 Task: Add to Favorite in "Movie A.mp4" and "Image B.jpg"
Action: Mouse moved to (508, 111)
Screenshot: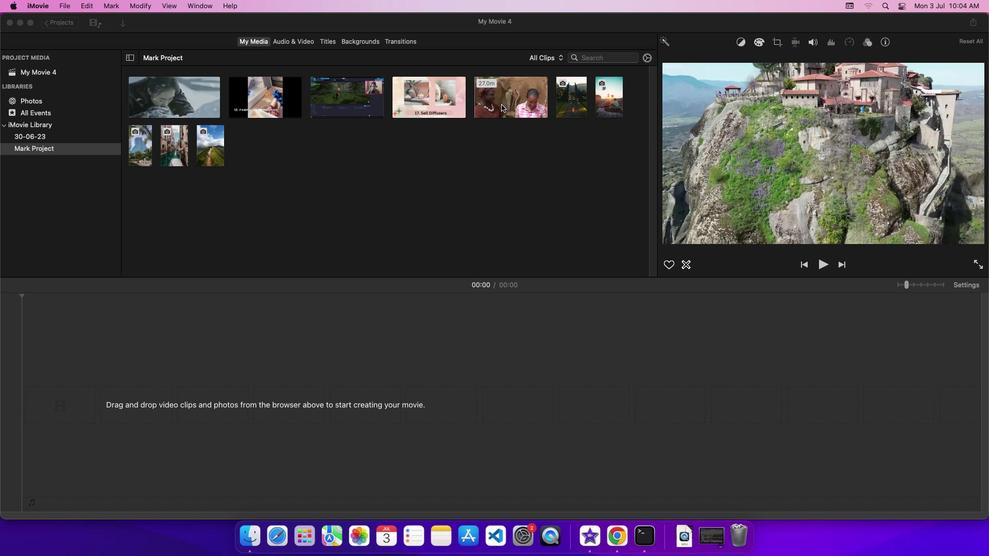 
Action: Mouse pressed left at (508, 111)
Screenshot: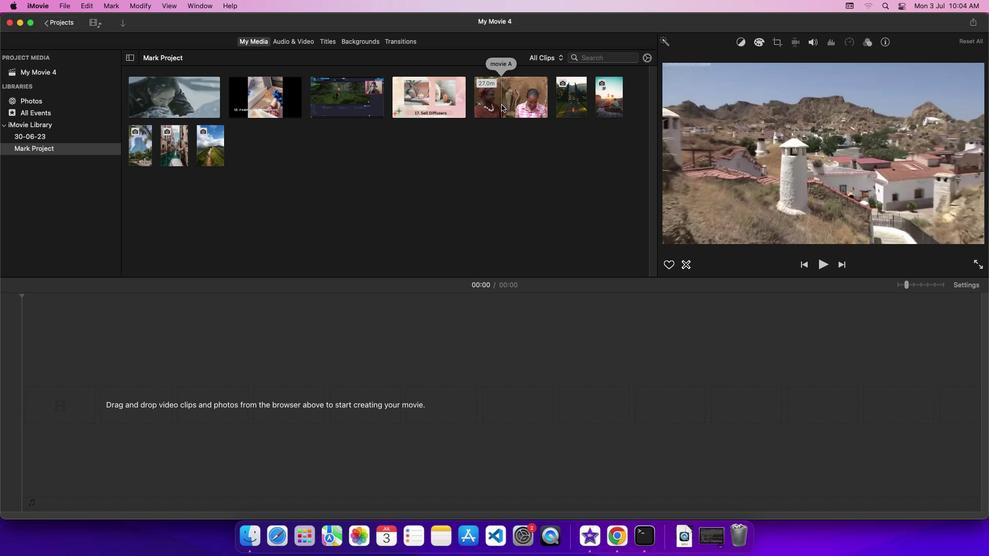 
Action: Mouse moved to (115, 10)
Screenshot: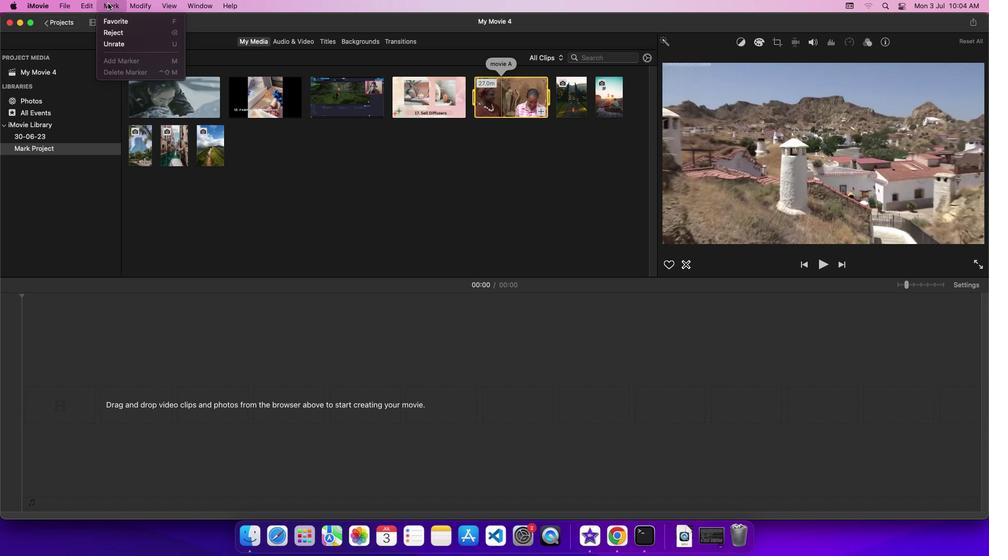 
Action: Mouse pressed left at (115, 10)
Screenshot: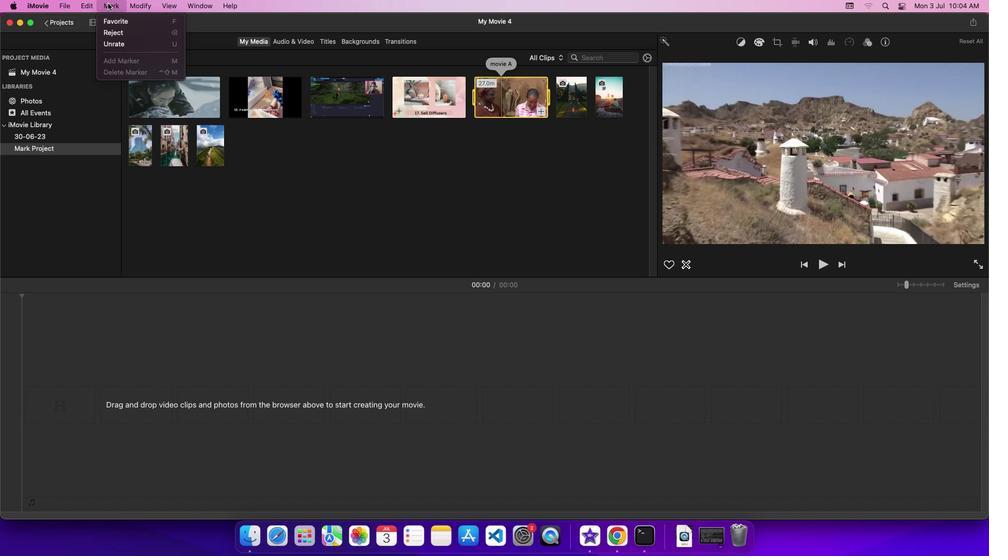 
Action: Mouse moved to (124, 26)
Screenshot: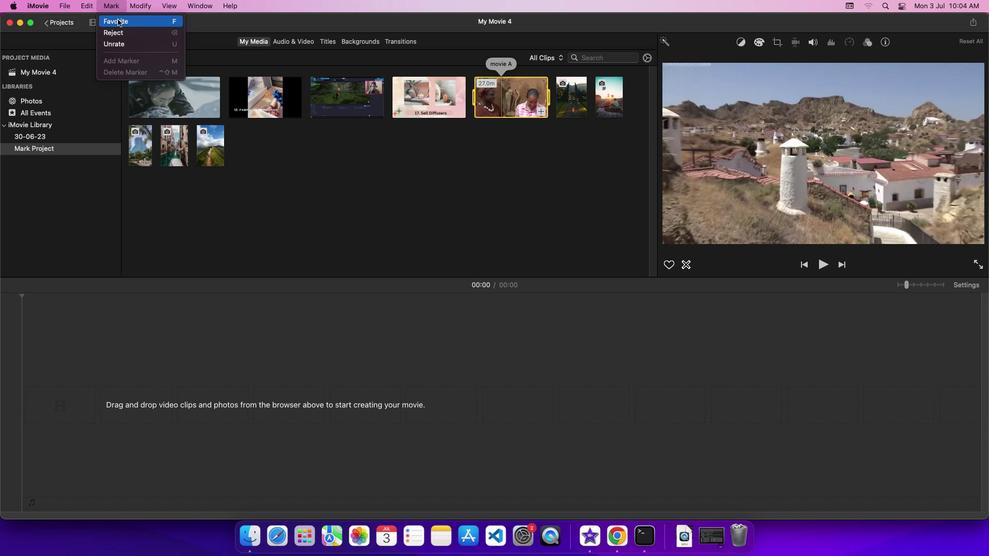 
Action: Mouse pressed left at (124, 26)
Screenshot: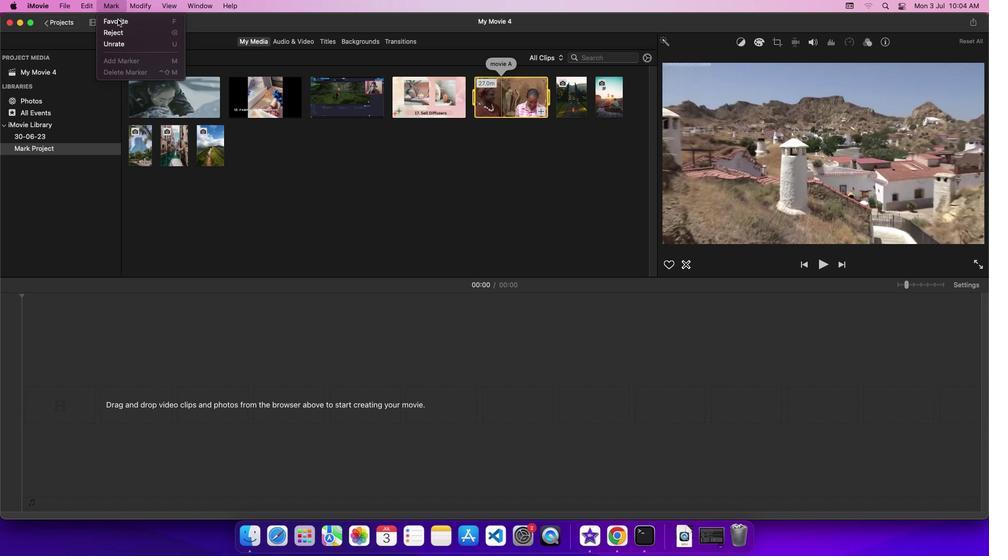 
Action: Mouse moved to (580, 110)
Screenshot: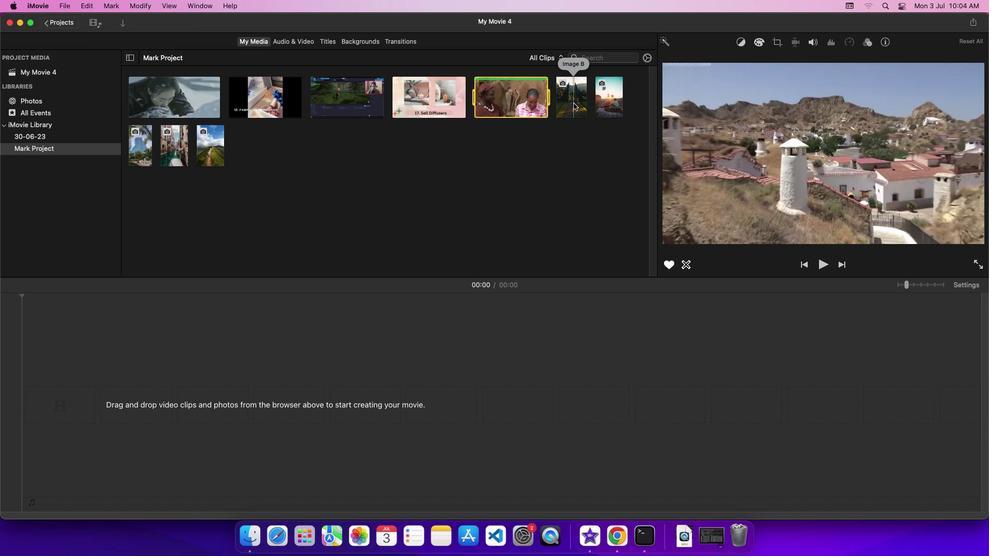
Action: Mouse pressed left at (580, 110)
Screenshot: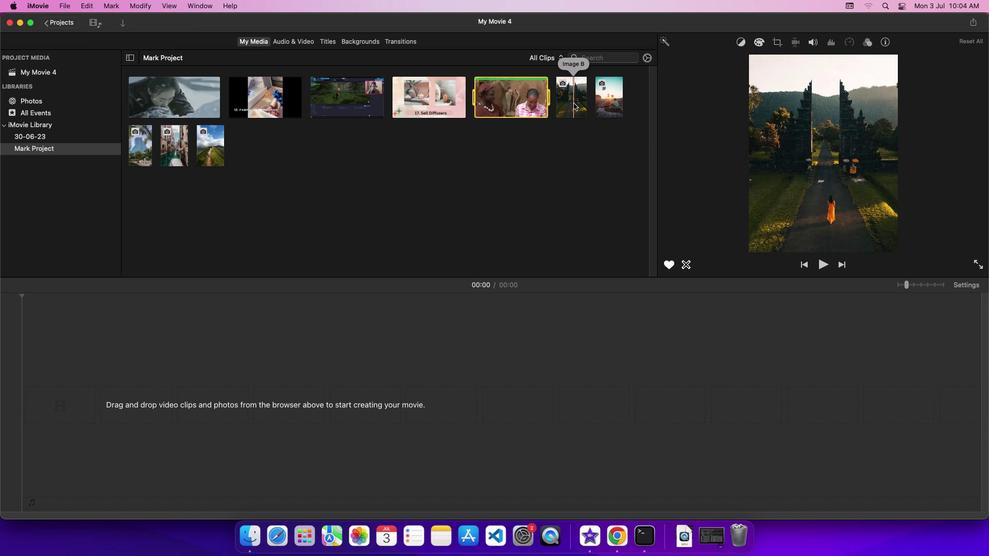 
Action: Mouse moved to (116, 10)
Screenshot: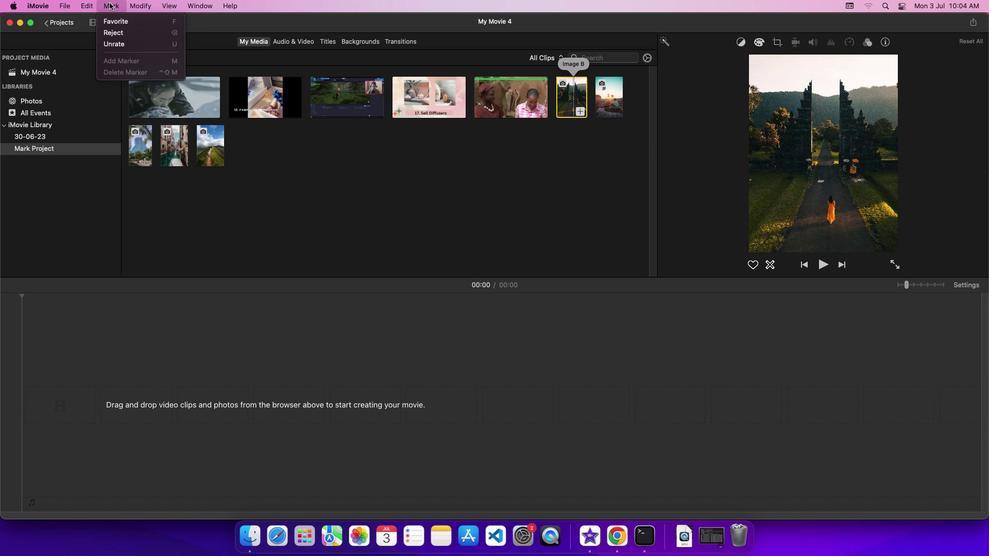 
Action: Mouse pressed left at (116, 10)
Screenshot: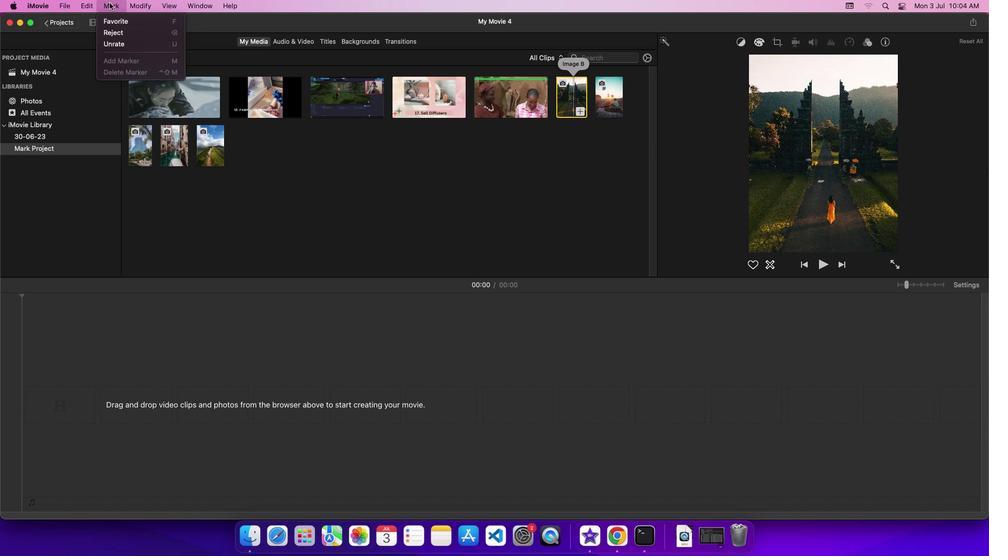 
Action: Mouse moved to (125, 27)
Screenshot: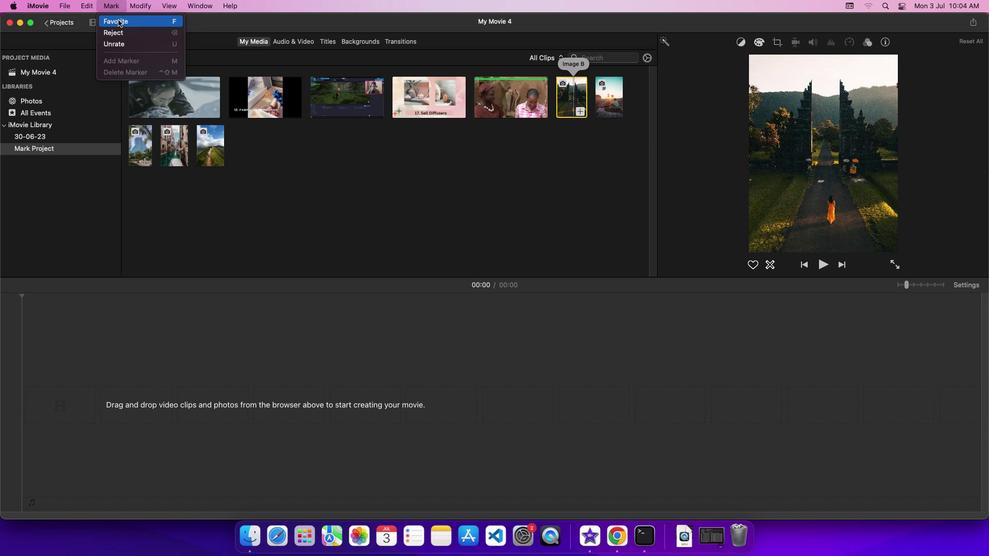 
Action: Mouse pressed left at (125, 27)
Screenshot: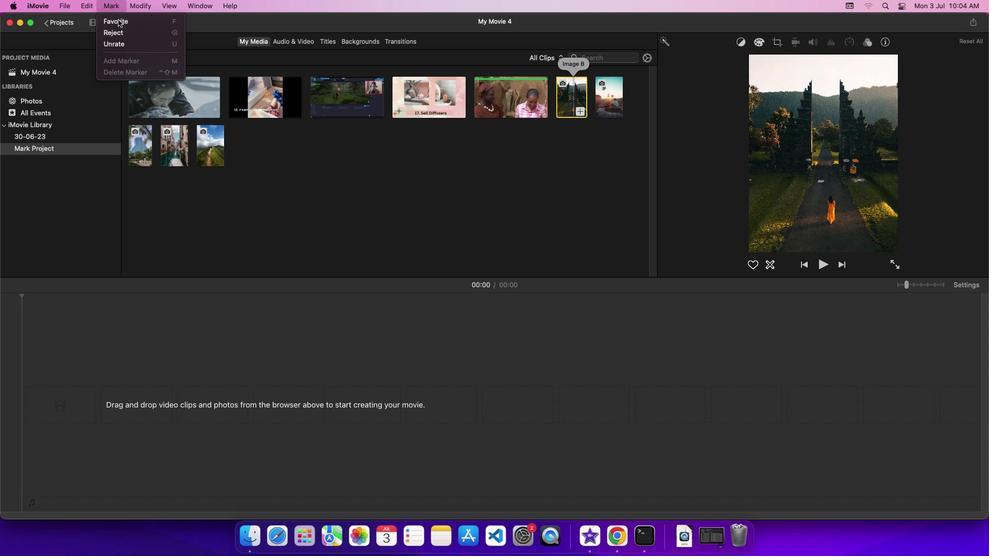 
Action: Mouse moved to (391, 195)
Screenshot: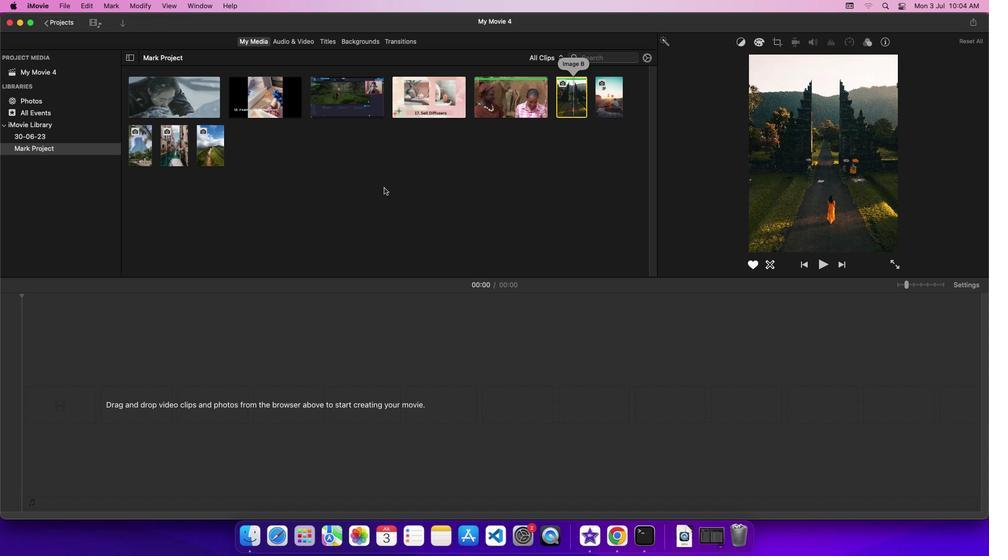 
